 Task: Add Description DS0005 to Card Card0005 in Board Board0002 in Development in Trello
Action: Mouse moved to (487, 44)
Screenshot: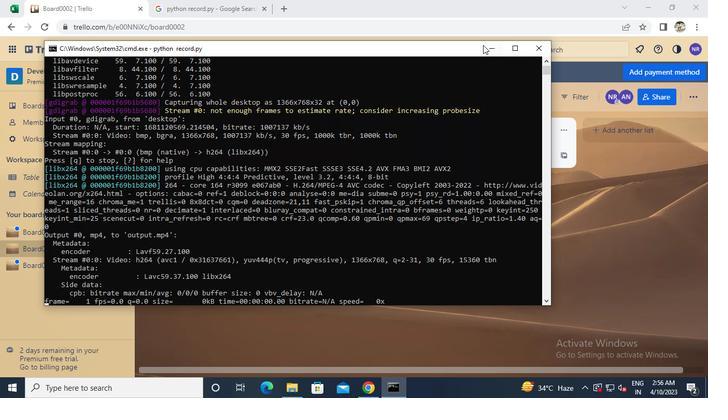 
Action: Mouse pressed left at (487, 44)
Screenshot: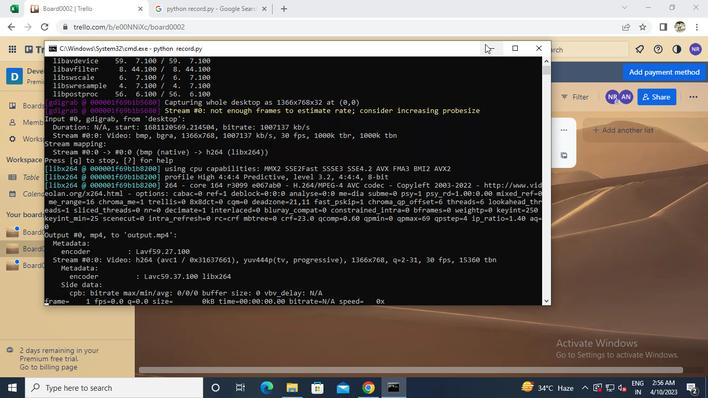 
Action: Mouse moved to (205, 150)
Screenshot: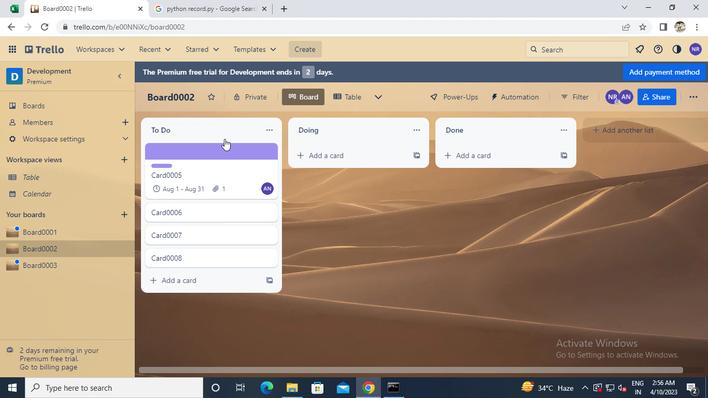 
Action: Mouse pressed left at (205, 150)
Screenshot: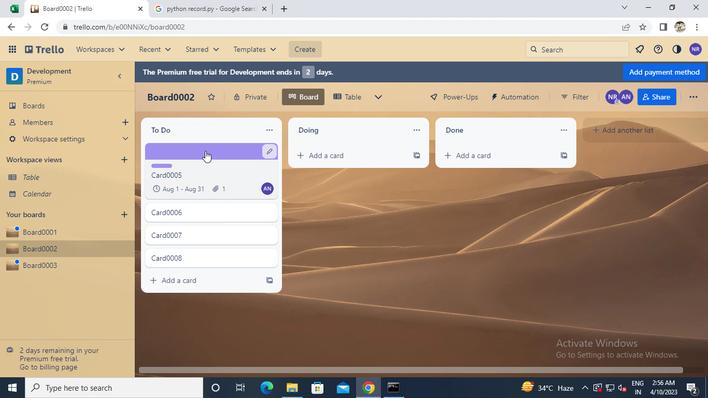 
Action: Mouse moved to (189, 282)
Screenshot: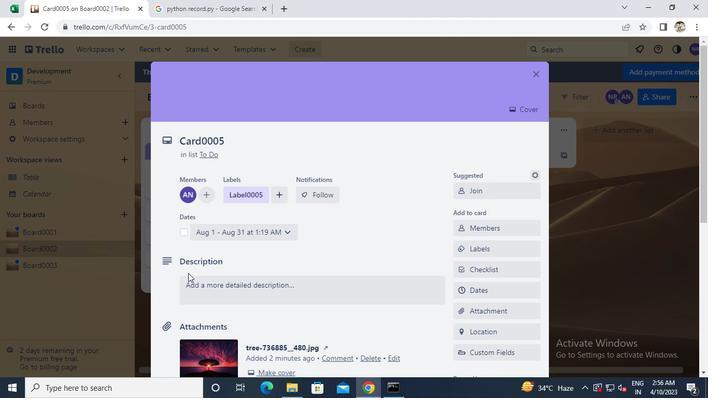 
Action: Mouse pressed left at (189, 282)
Screenshot: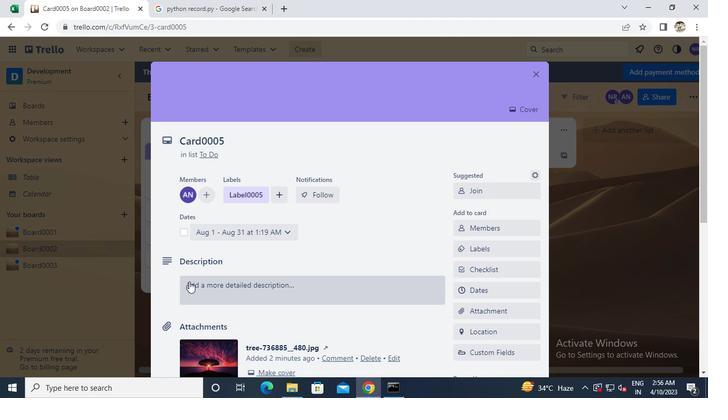 
Action: Keyboard Key.caps_lock
Screenshot: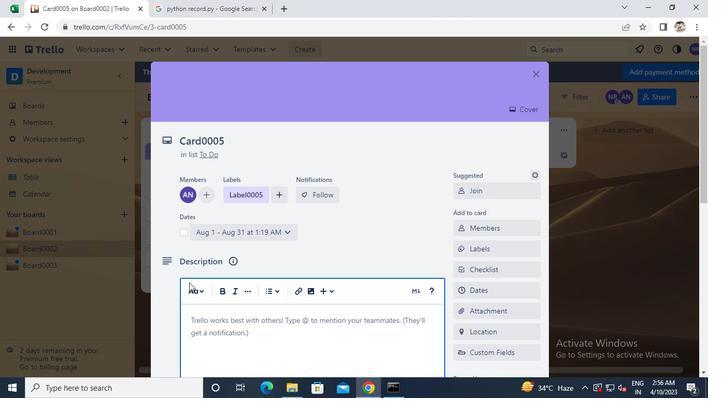 
Action: Keyboard d
Screenshot: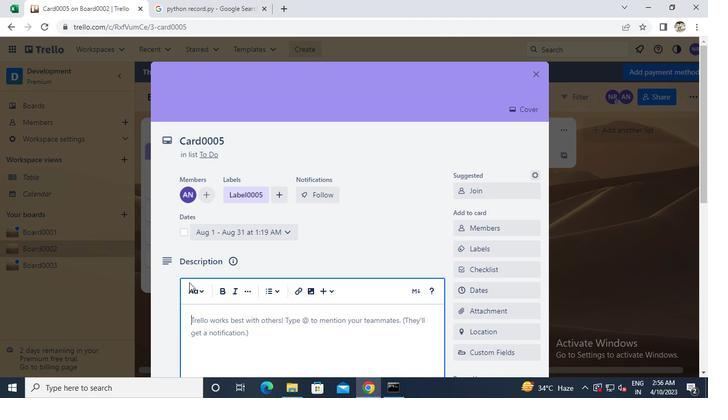 
Action: Keyboard s
Screenshot: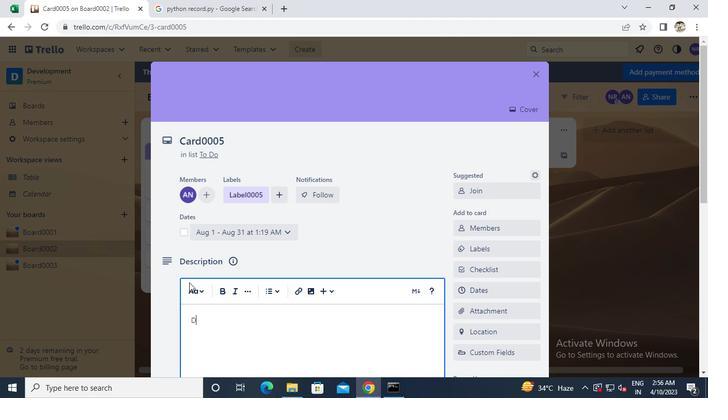 
Action: Keyboard 0
Screenshot: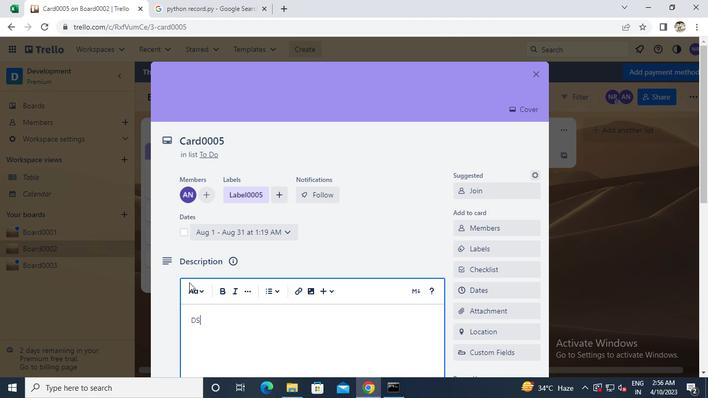 
Action: Keyboard 0
Screenshot: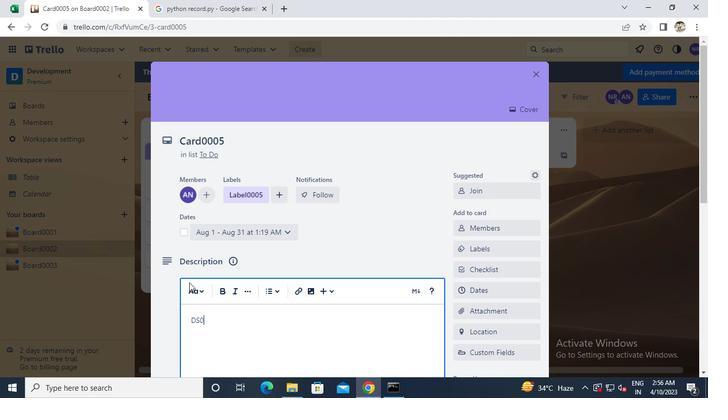 
Action: Keyboard 0
Screenshot: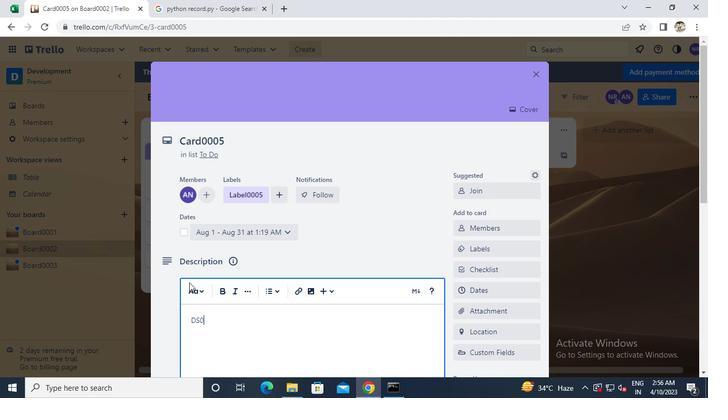 
Action: Keyboard 5
Screenshot: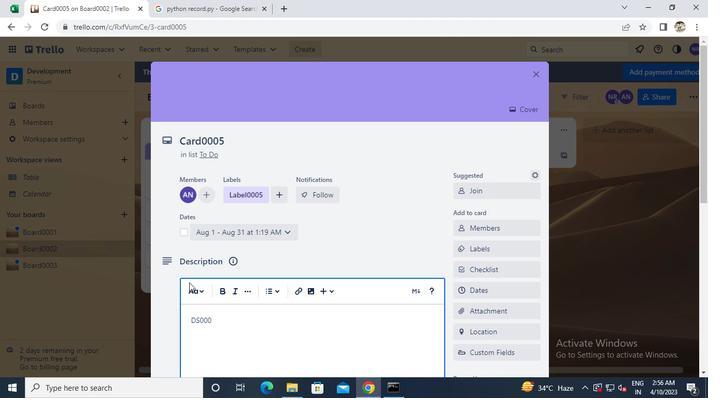 
Action: Mouse moved to (195, 228)
Screenshot: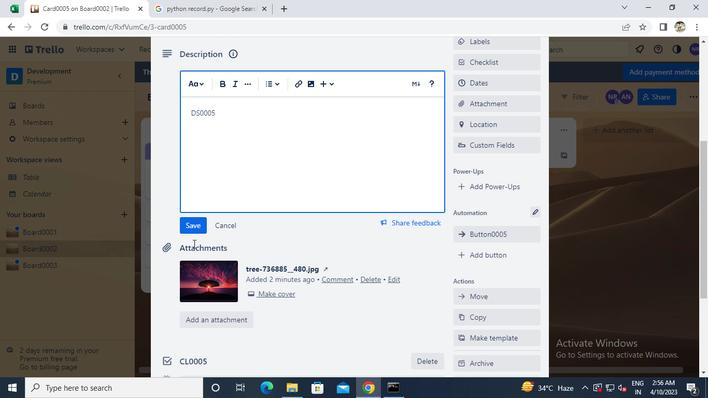 
Action: Mouse pressed left at (195, 228)
Screenshot: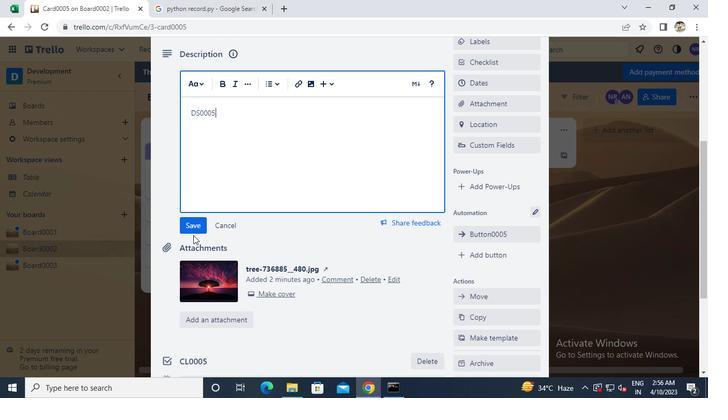 
Action: Mouse moved to (534, 70)
Screenshot: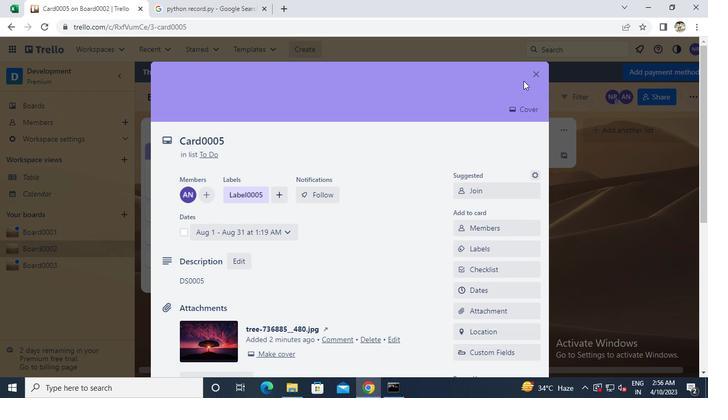 
Action: Mouse pressed left at (534, 70)
Screenshot: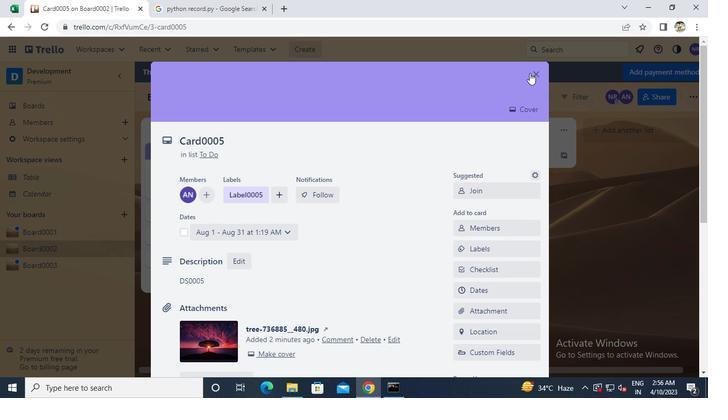 
Action: Mouse moved to (388, 379)
Screenshot: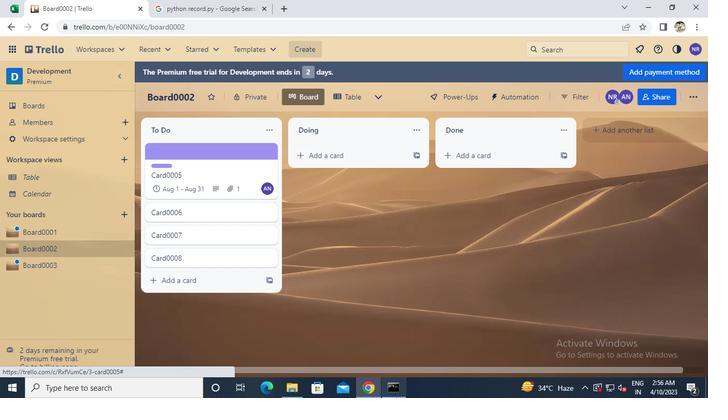 
Action: Mouse pressed left at (388, 379)
Screenshot: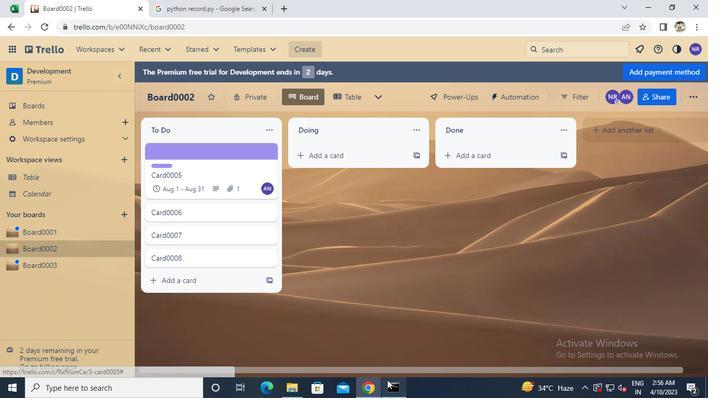 
Action: Mouse moved to (536, 46)
Screenshot: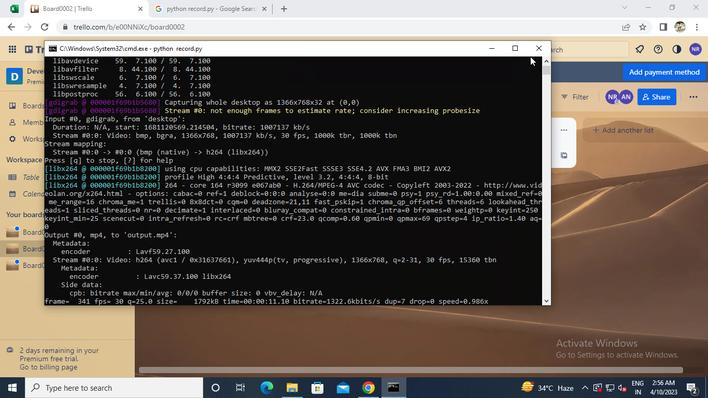 
Action: Mouse pressed left at (536, 46)
Screenshot: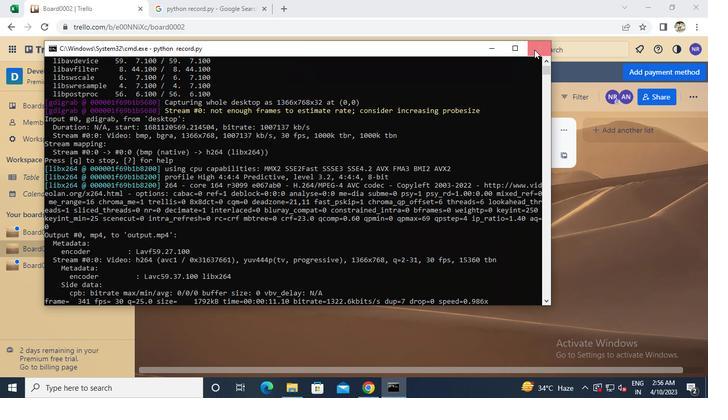 
